 Task: In the setting , change the language English , change the country 'South Africa', change date format (09/01/23), change time format 1:01 - 23:98, in privacy and data export the history, logged in from the account softage.10@softage.net
Action: Mouse moved to (975, 71)
Screenshot: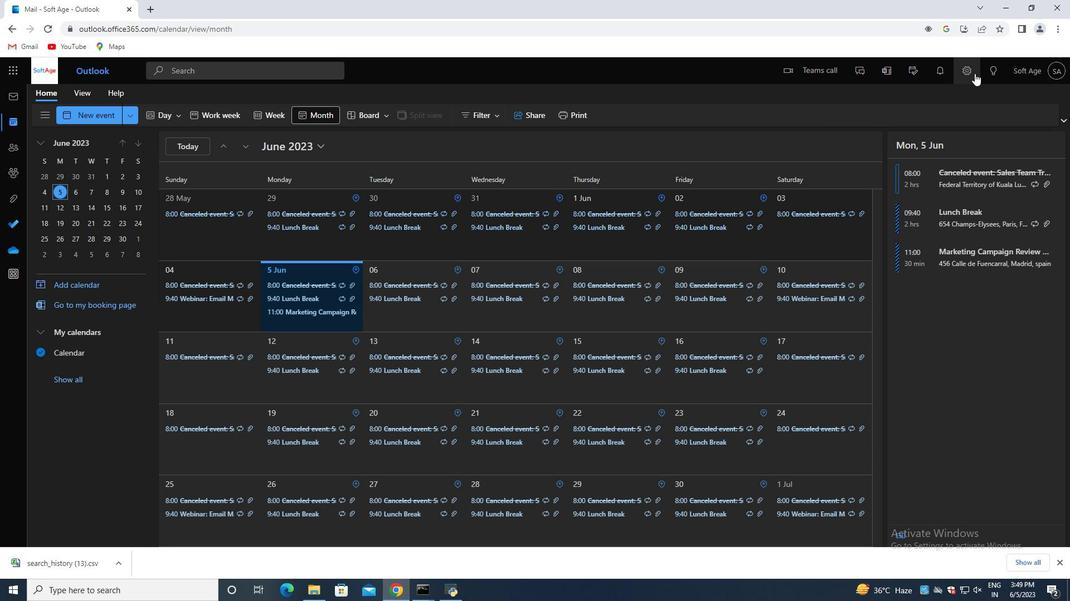 
Action: Mouse pressed left at (975, 71)
Screenshot: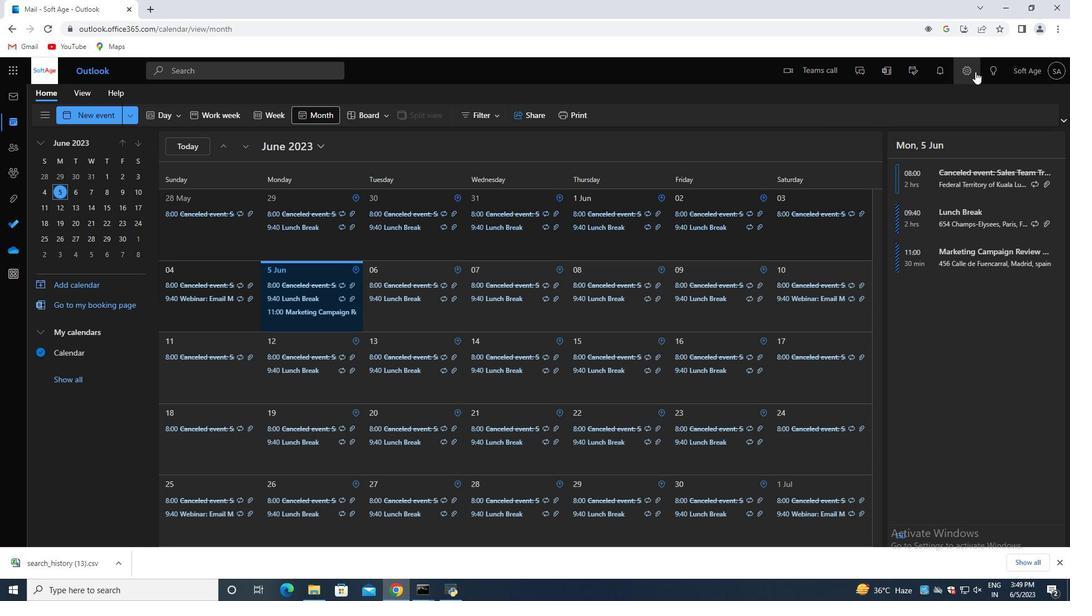
Action: Mouse moved to (954, 152)
Screenshot: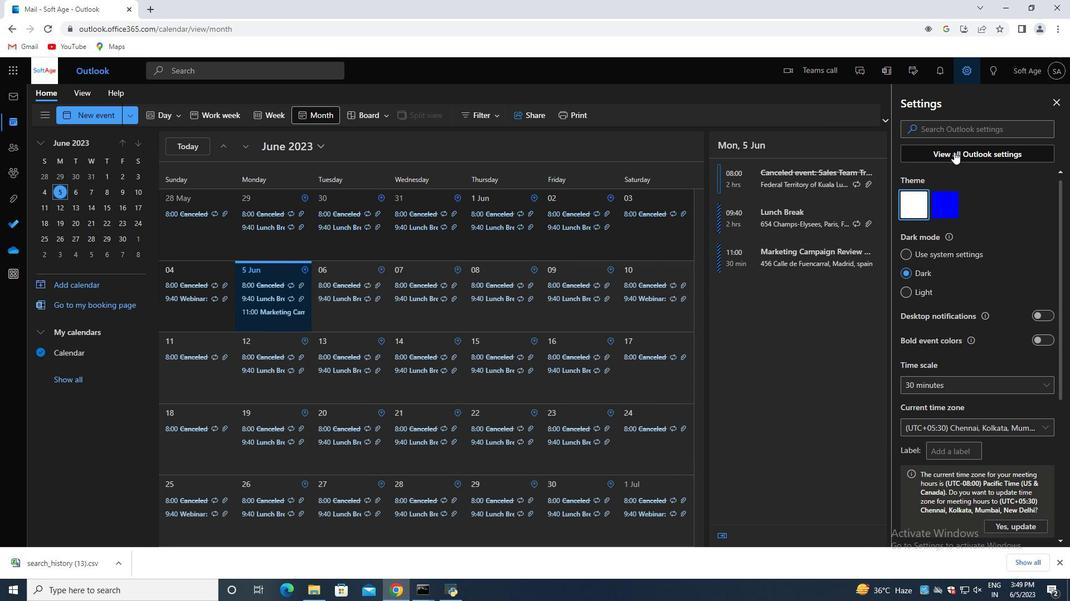 
Action: Mouse pressed left at (954, 152)
Screenshot: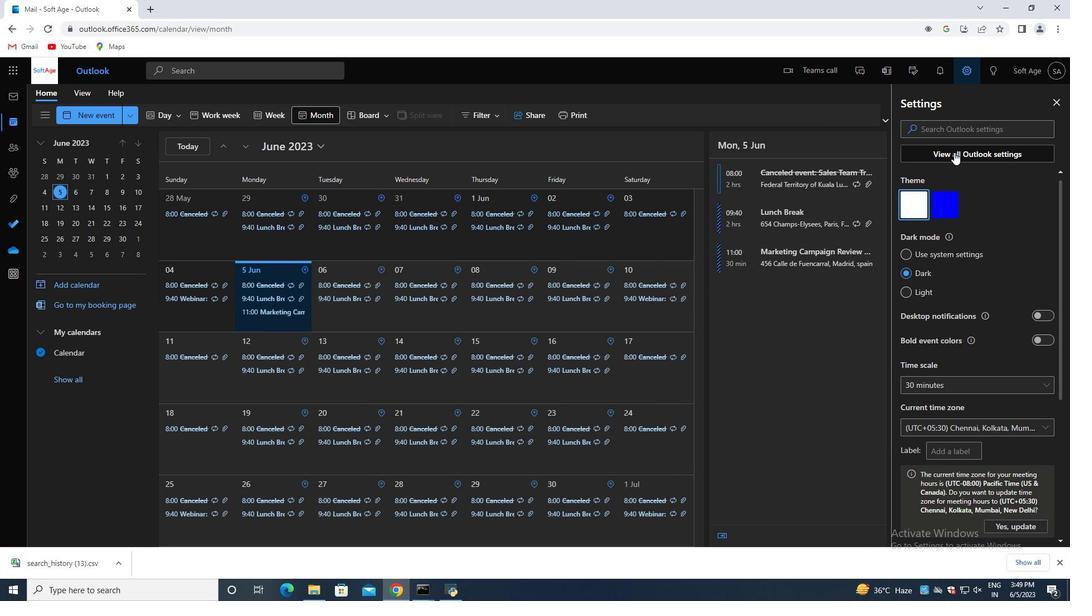 
Action: Mouse moved to (234, 148)
Screenshot: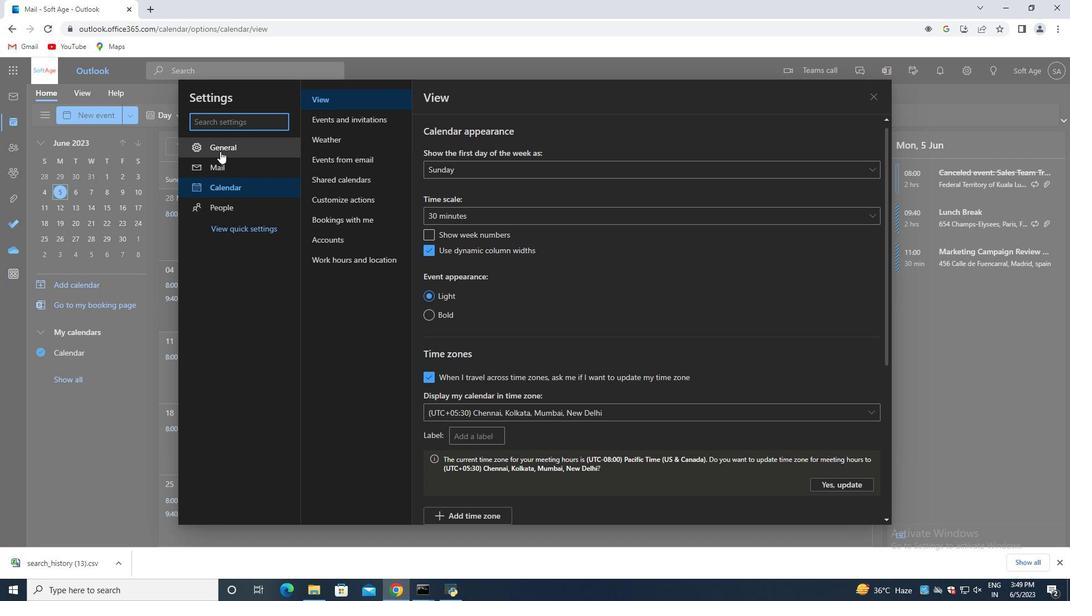 
Action: Mouse pressed left at (234, 148)
Screenshot: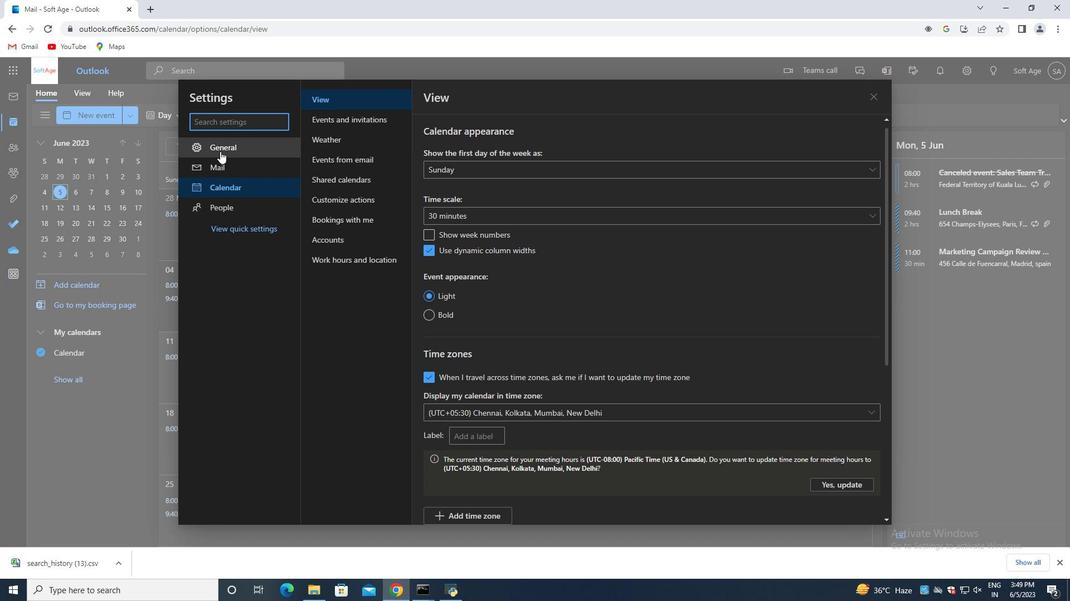 
Action: Mouse moved to (478, 141)
Screenshot: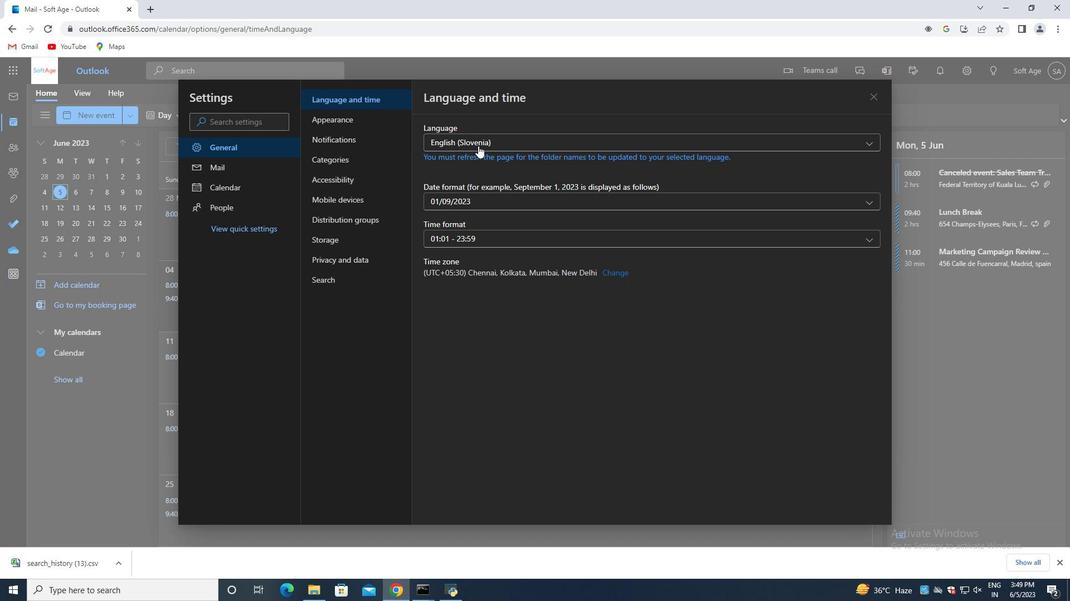 
Action: Mouse pressed left at (478, 141)
Screenshot: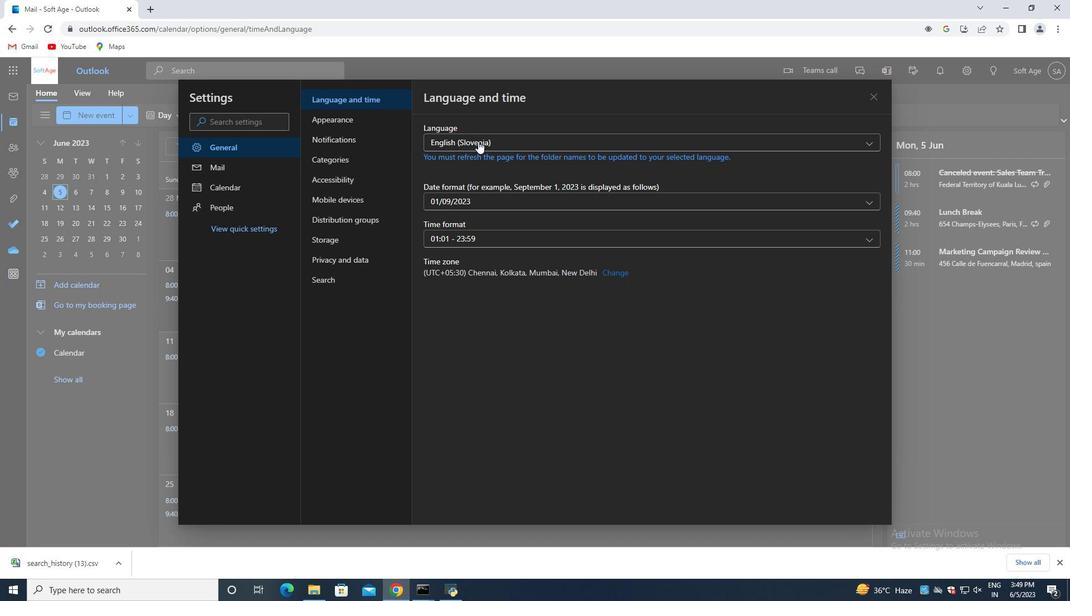 
Action: Mouse moved to (495, 316)
Screenshot: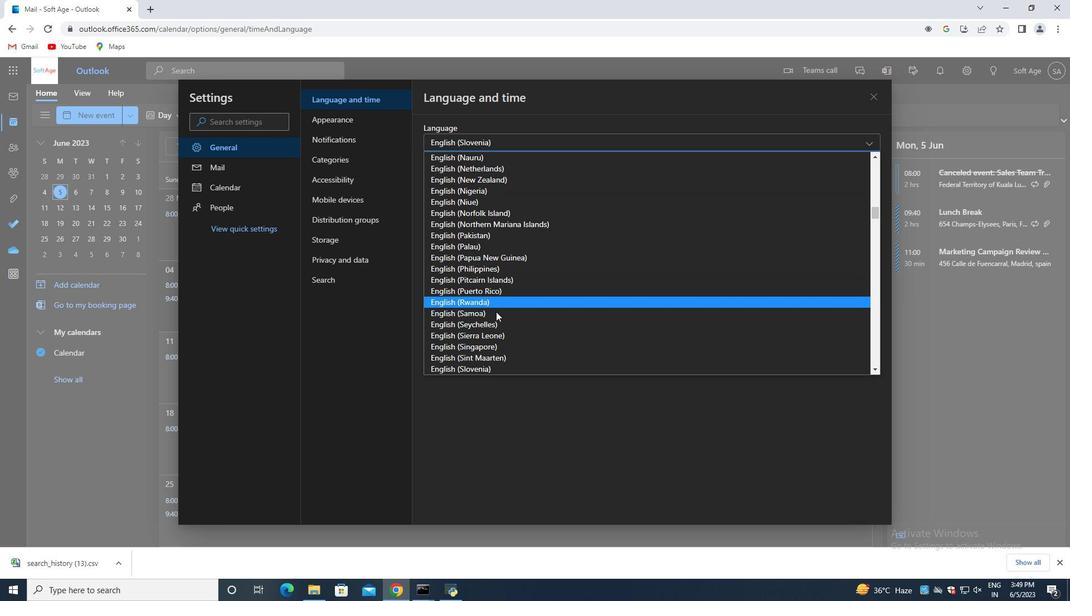 
Action: Mouse scrolled (495, 315) with delta (0, 0)
Screenshot: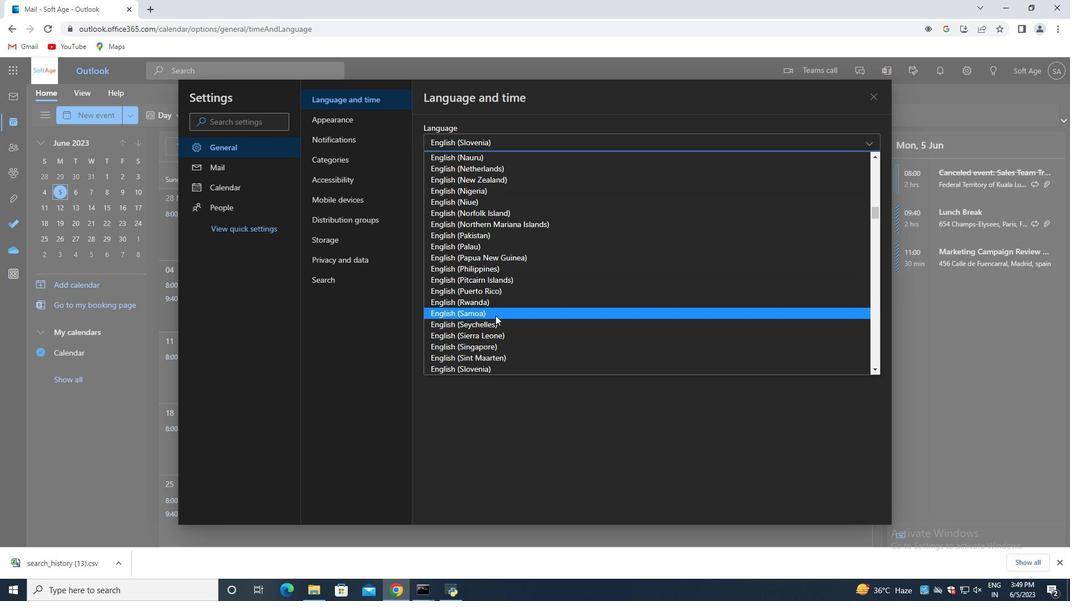 
Action: Mouse moved to (487, 281)
Screenshot: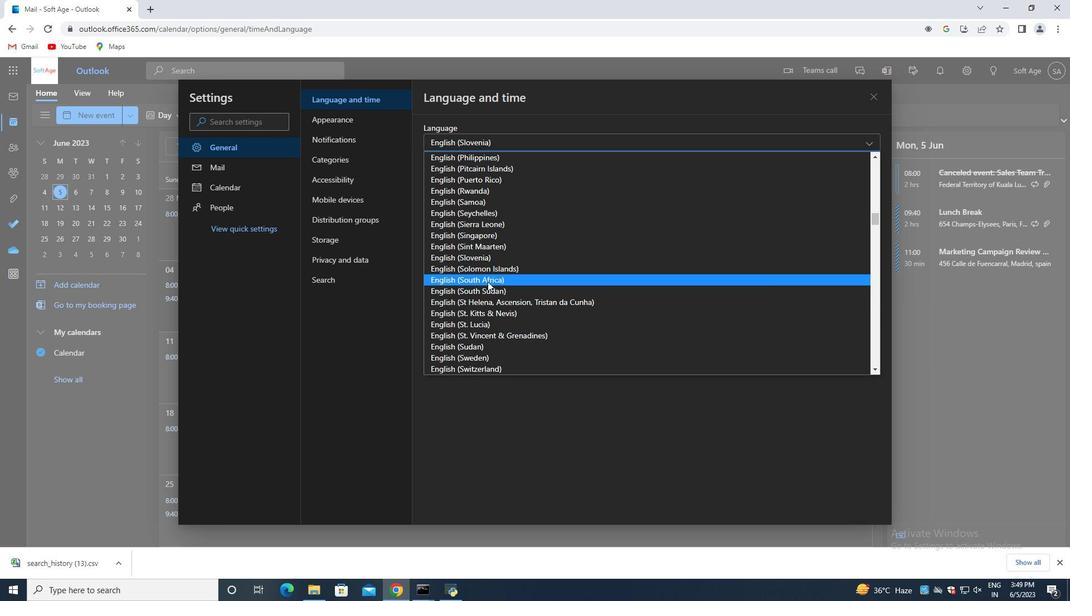 
Action: Mouse pressed left at (487, 281)
Screenshot: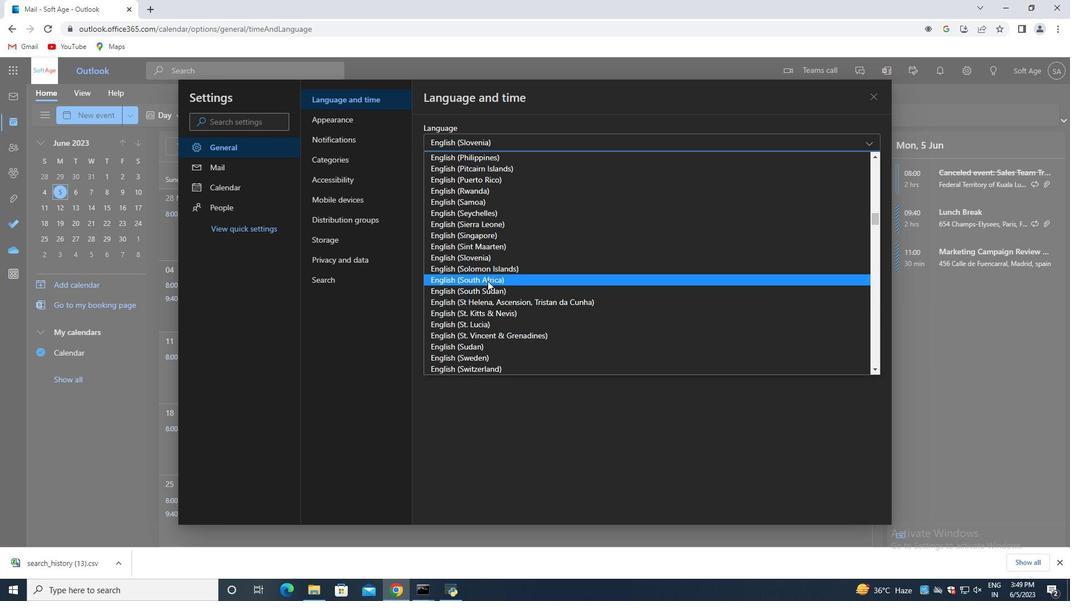 
Action: Mouse moved to (494, 231)
Screenshot: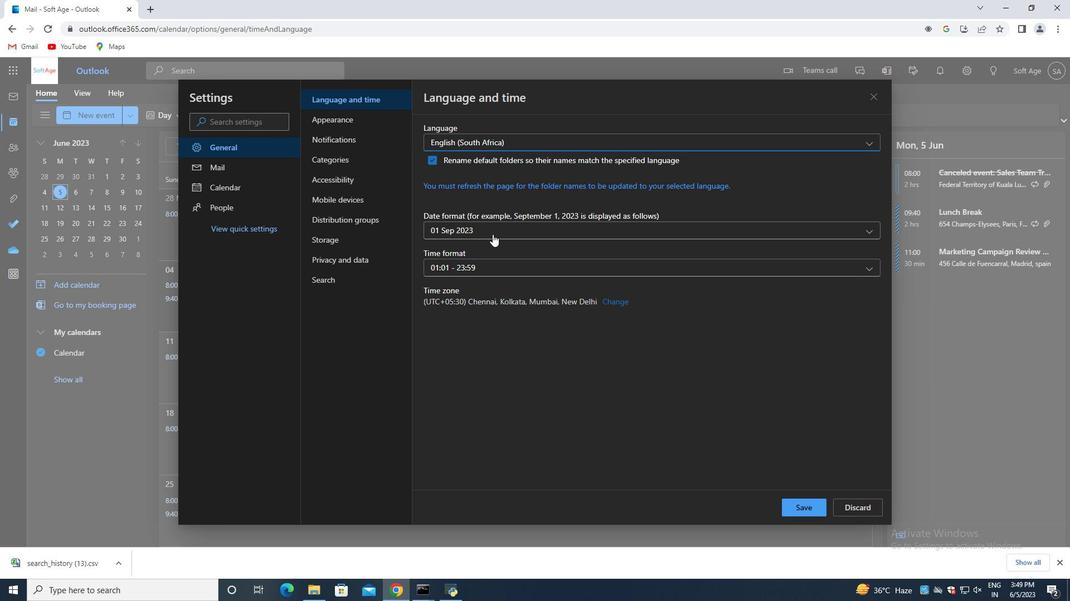 
Action: Mouse pressed left at (494, 231)
Screenshot: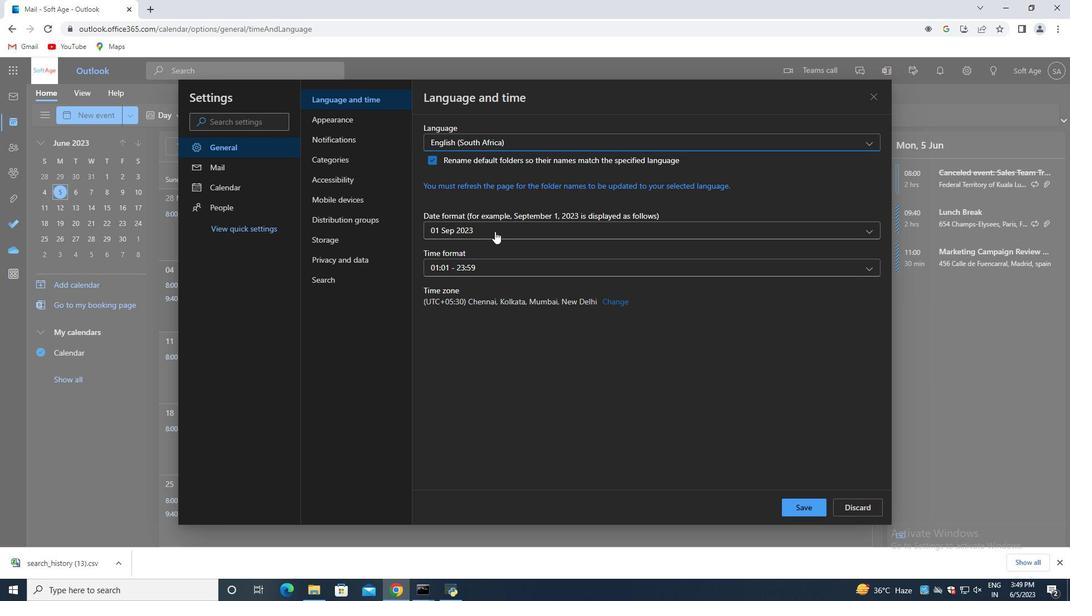 
Action: Mouse moved to (493, 252)
Screenshot: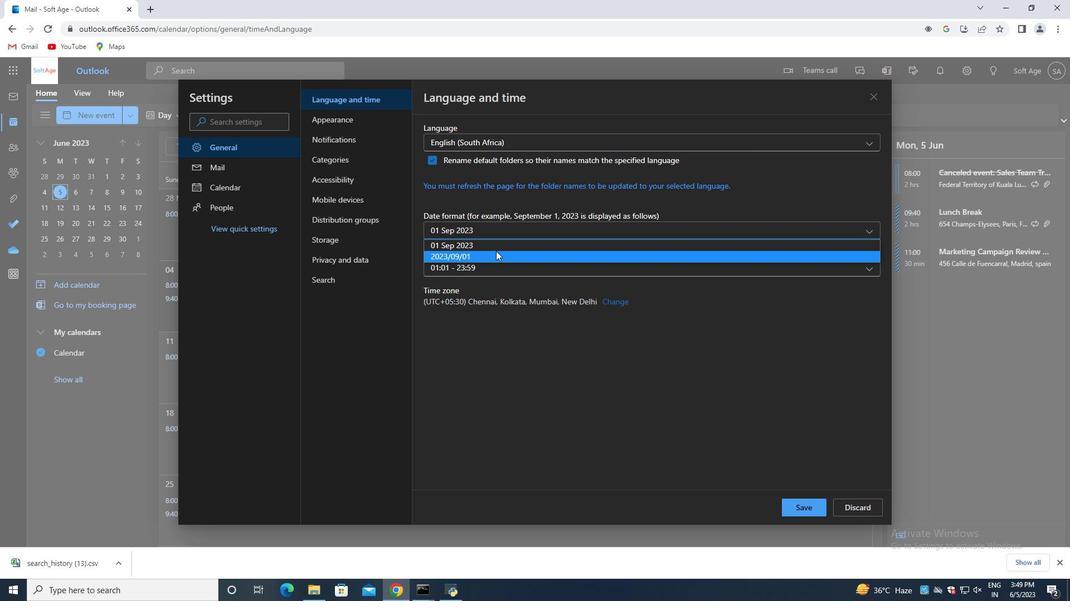 
Action: Mouse pressed left at (493, 252)
Screenshot: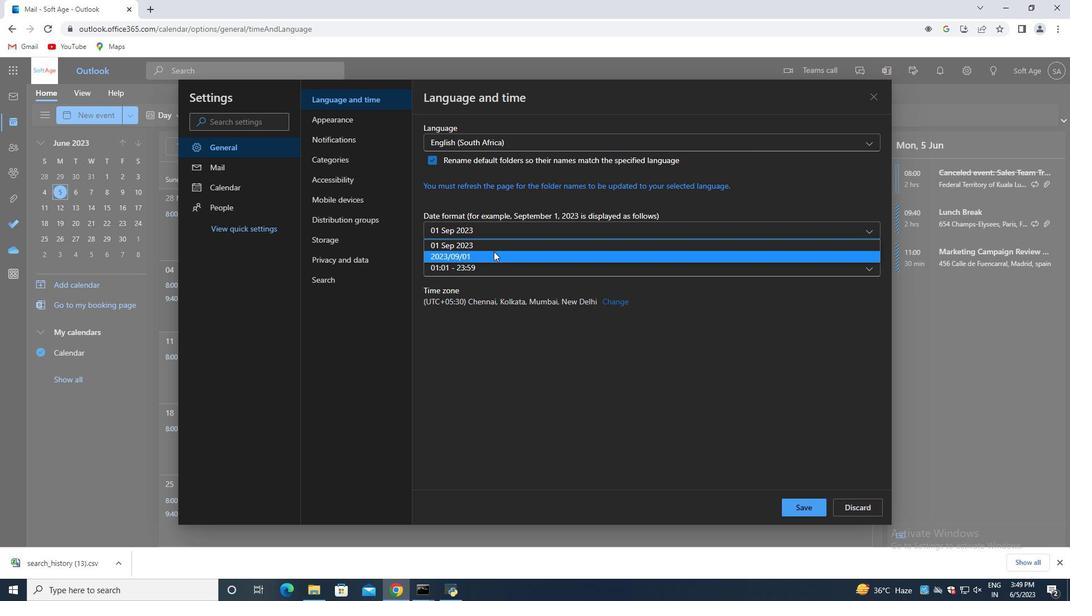 
Action: Mouse moved to (475, 268)
Screenshot: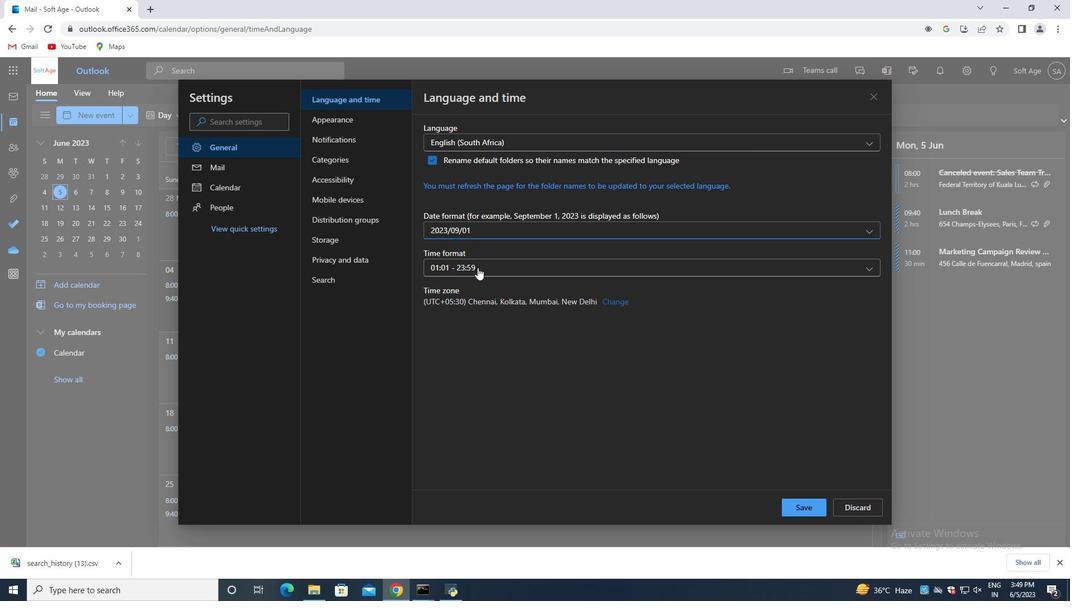 
Action: Mouse pressed left at (475, 268)
Screenshot: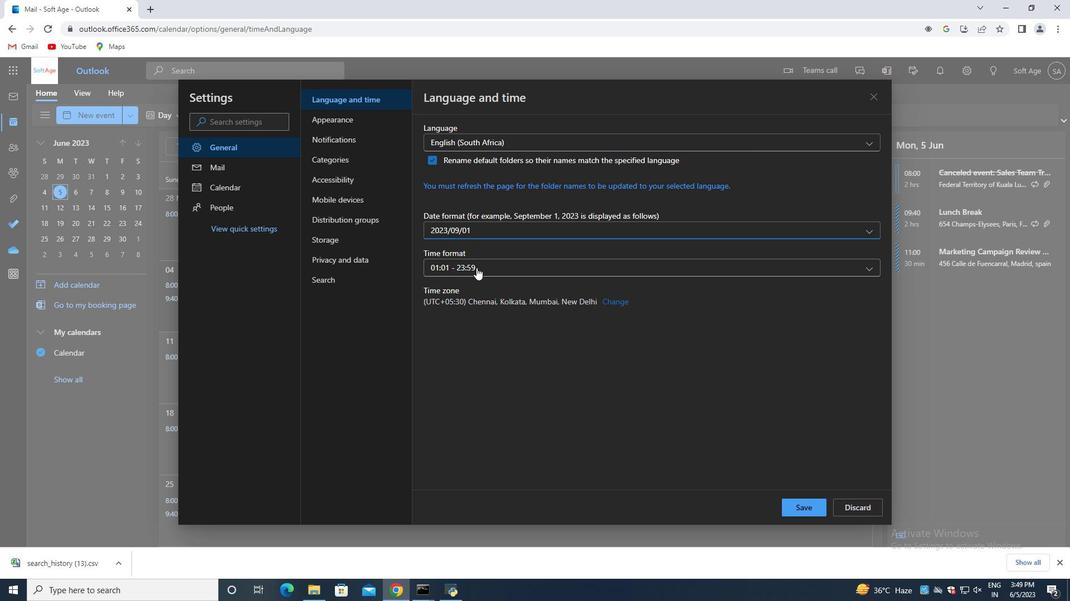 
Action: Mouse moved to (481, 283)
Screenshot: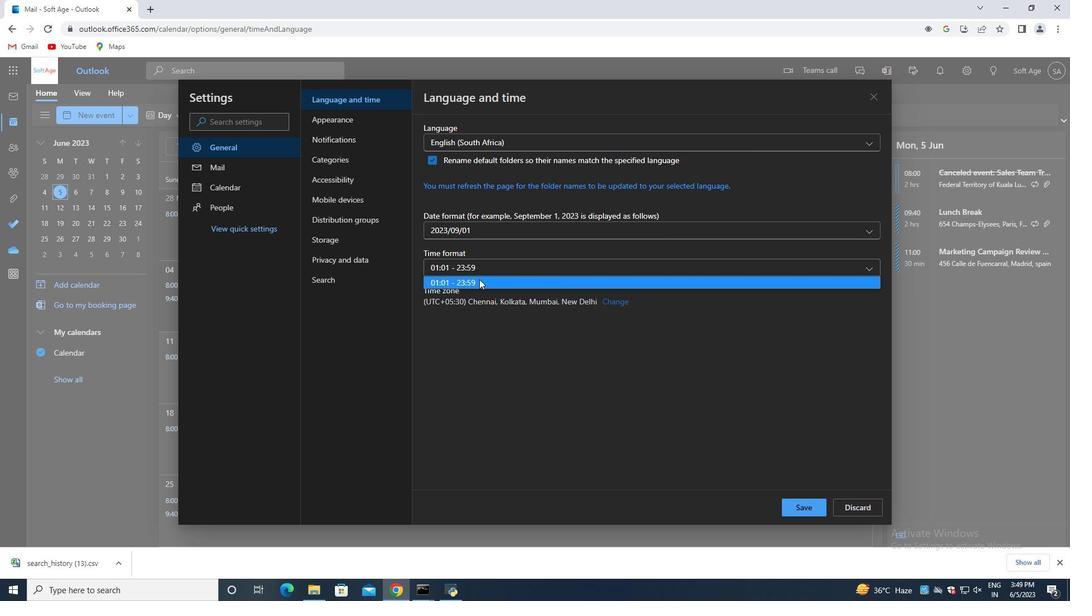 
Action: Mouse pressed left at (481, 283)
Screenshot: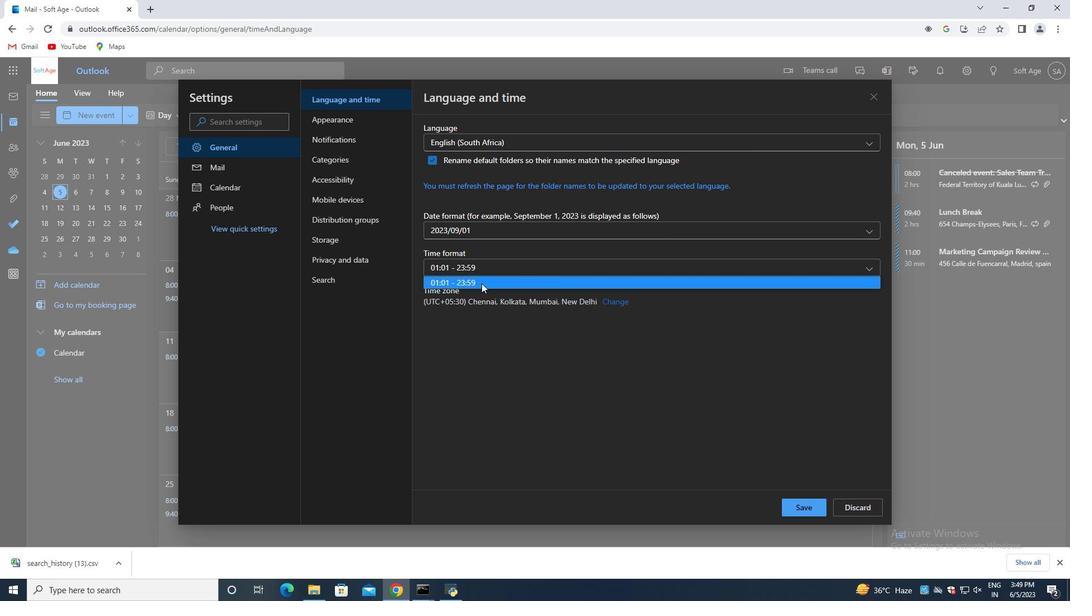 
Action: Mouse moved to (791, 505)
Screenshot: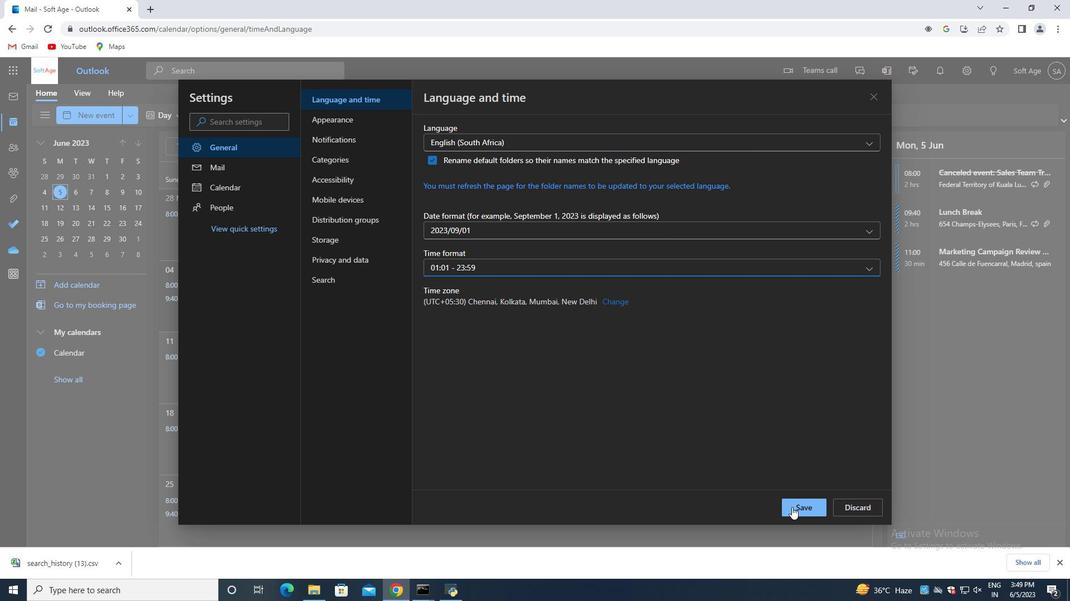 
Action: Mouse pressed left at (791, 505)
Screenshot: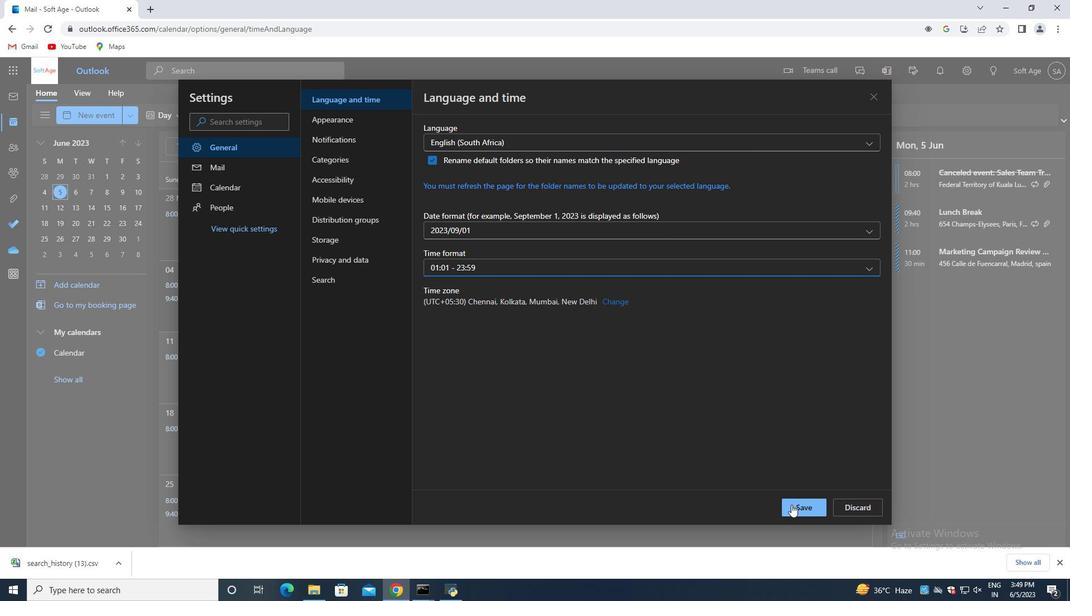 
Action: Mouse moved to (342, 256)
Screenshot: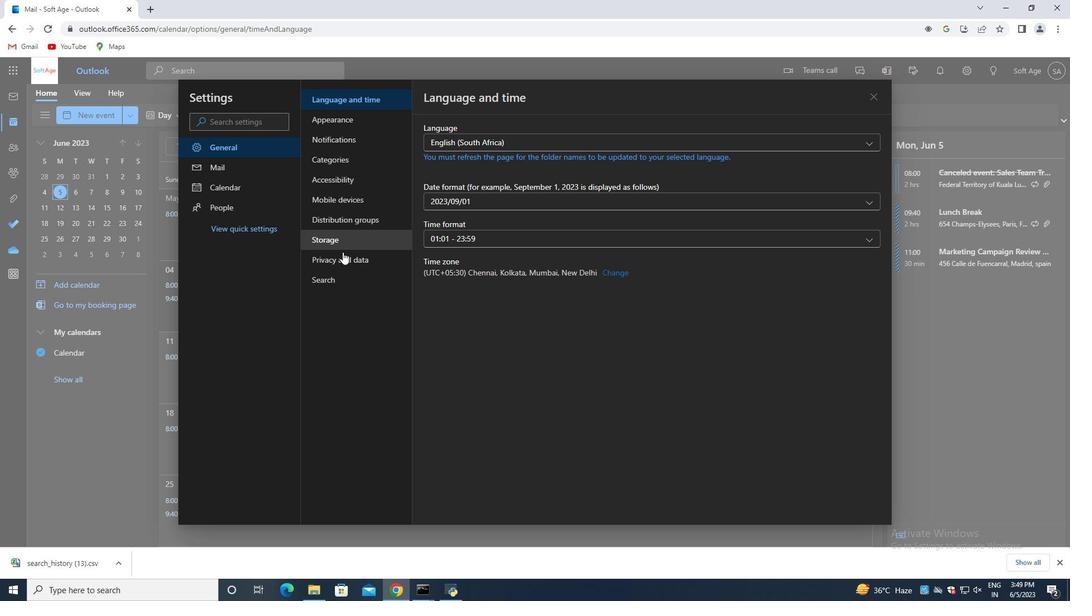 
Action: Mouse pressed left at (342, 256)
Screenshot: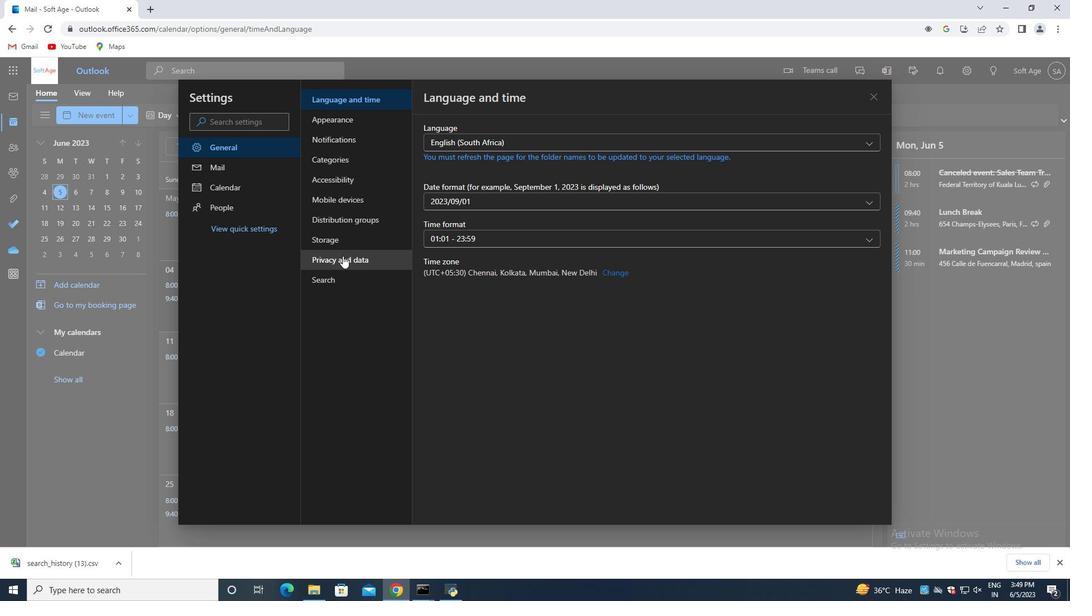 
Action: Mouse moved to (533, 171)
Screenshot: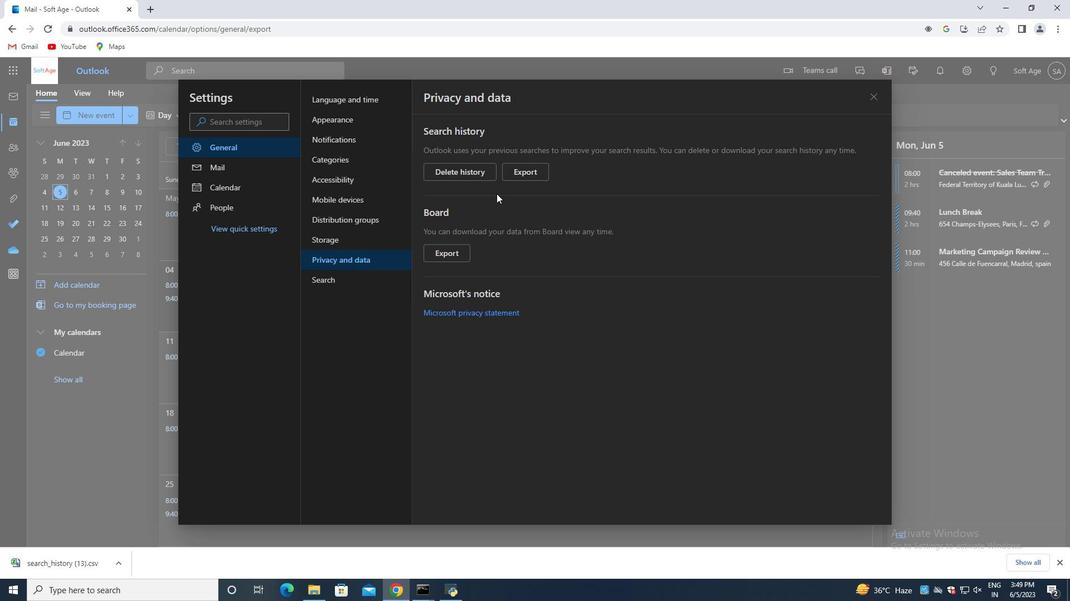 
Action: Mouse pressed left at (533, 171)
Screenshot: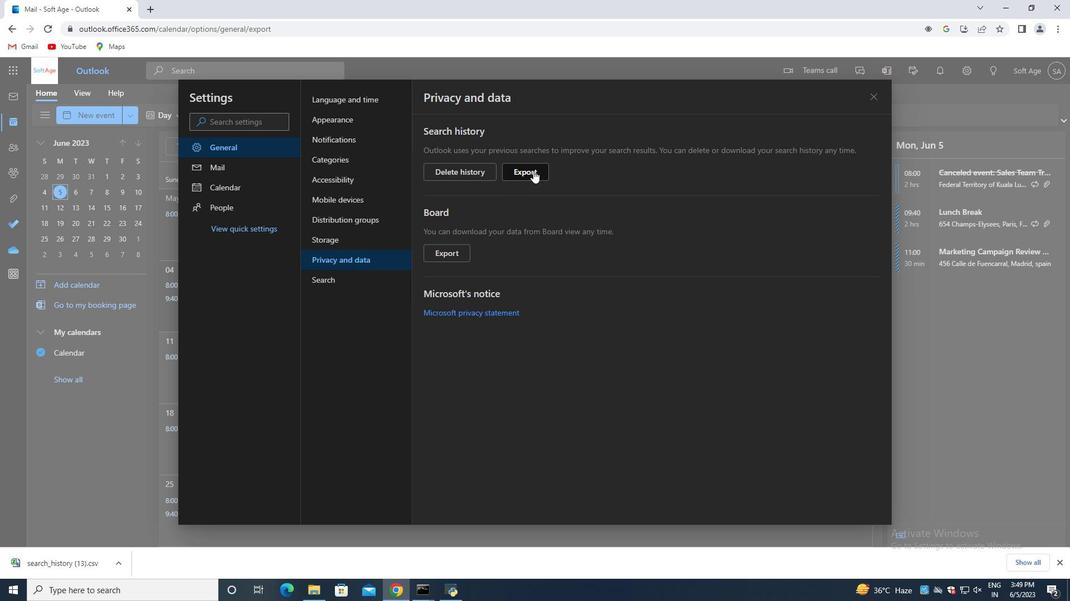 
Action: Mouse moved to (533, 170)
Screenshot: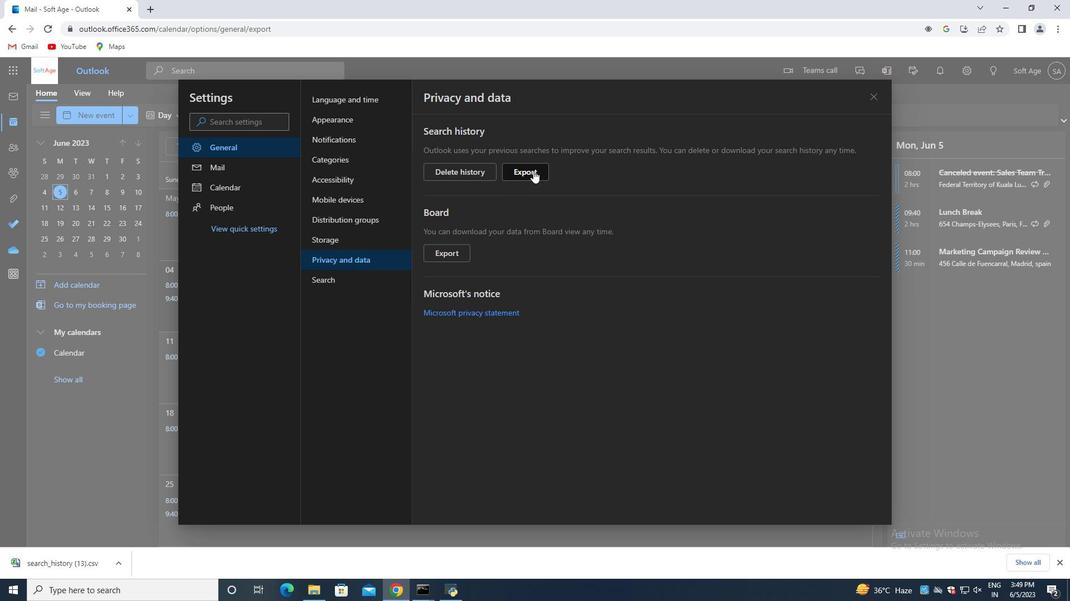 
